 Task: Create a Python function to check if a string is a valid email address.
Action: Mouse moved to (69, 6)
Screenshot: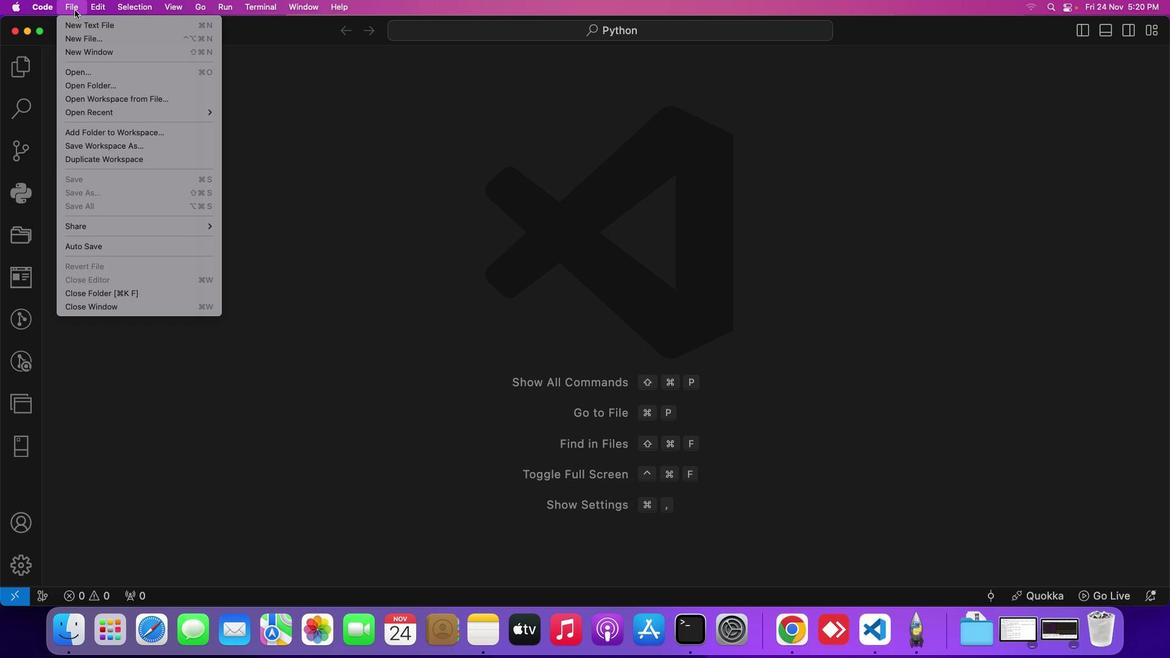 
Action: Mouse pressed left at (69, 6)
Screenshot: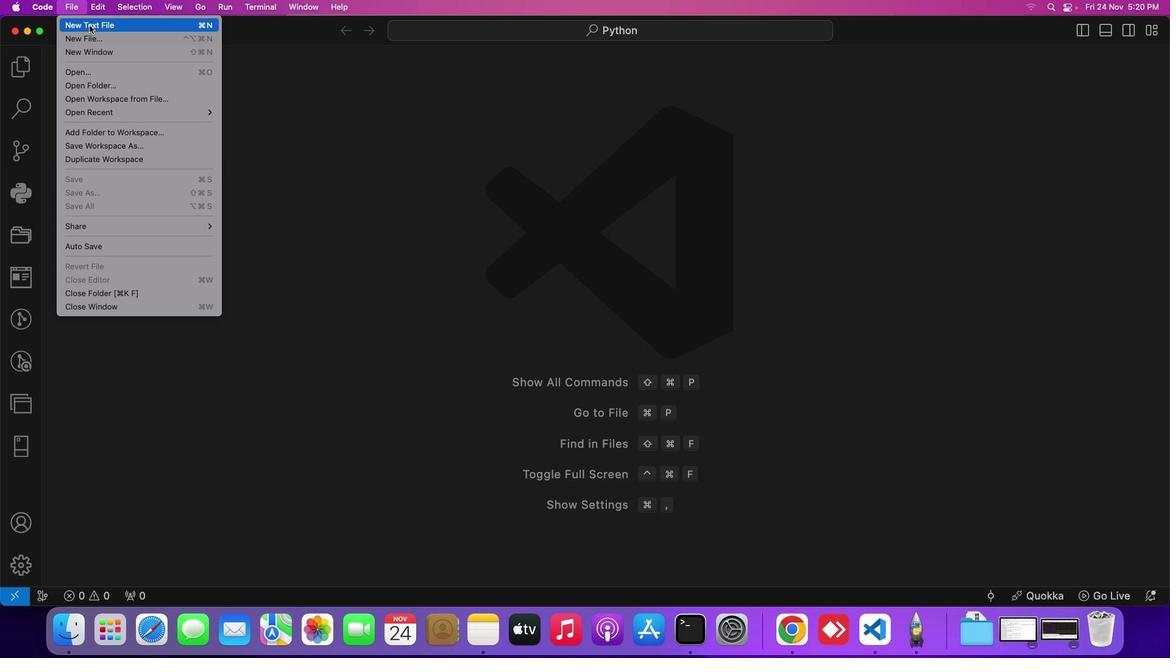 
Action: Mouse moved to (89, 25)
Screenshot: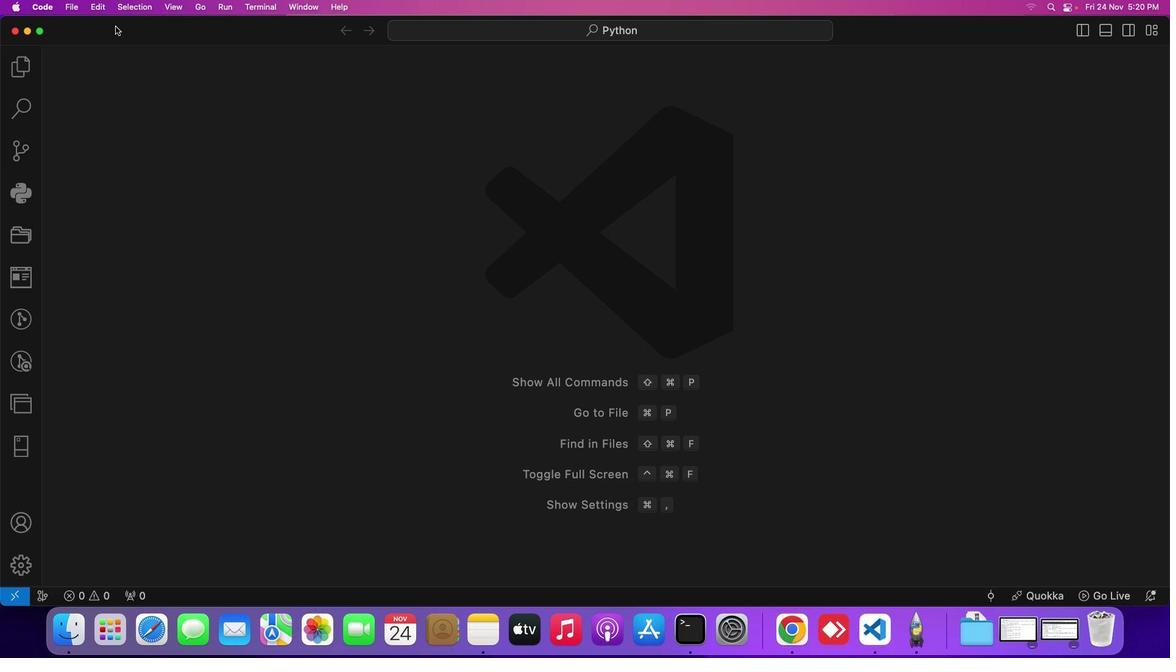 
Action: Mouse pressed left at (89, 25)
Screenshot: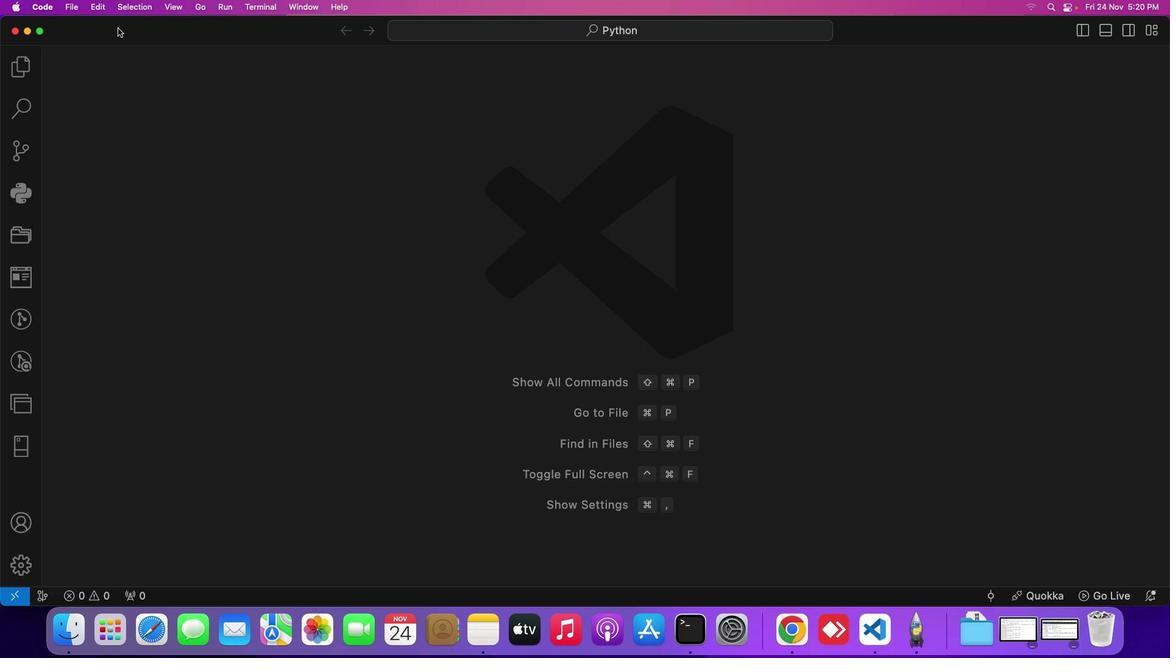 
Action: Mouse moved to (277, 138)
Screenshot: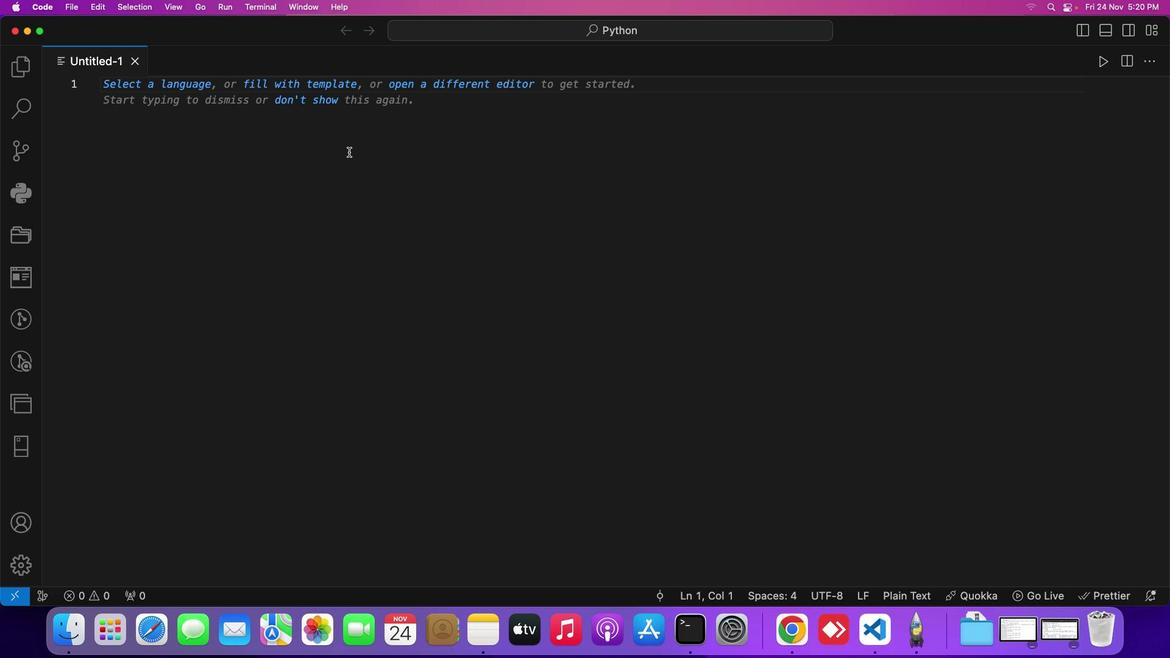 
Action: Key pressed Key.cmd
Screenshot: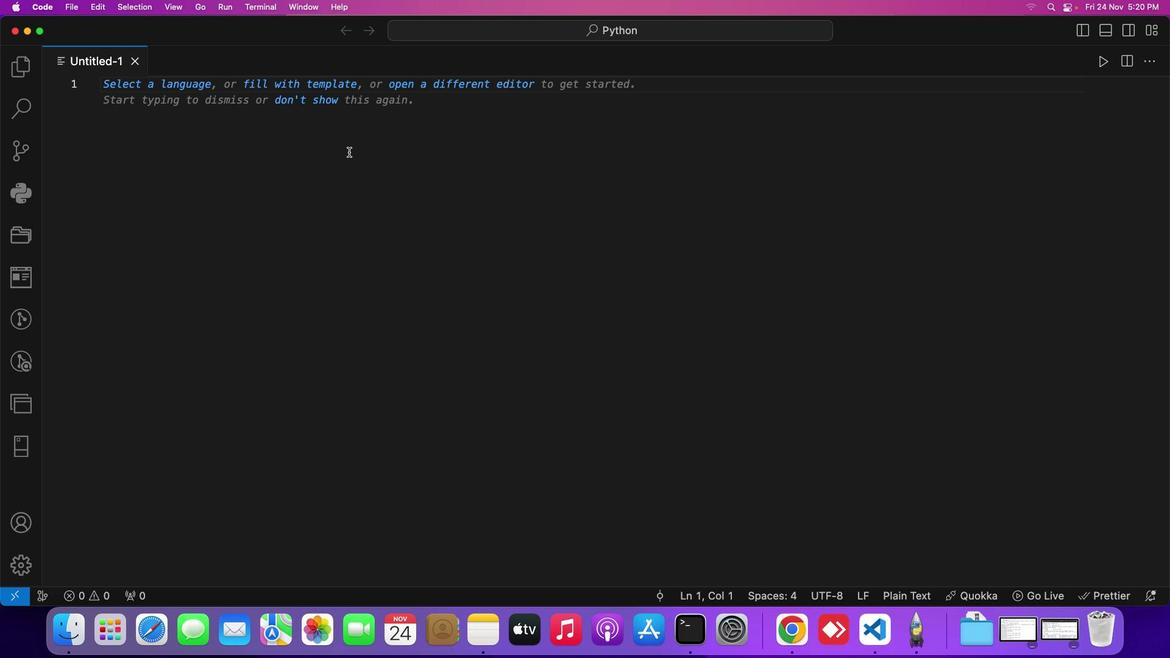 
Action: Mouse moved to (276, 138)
Screenshot: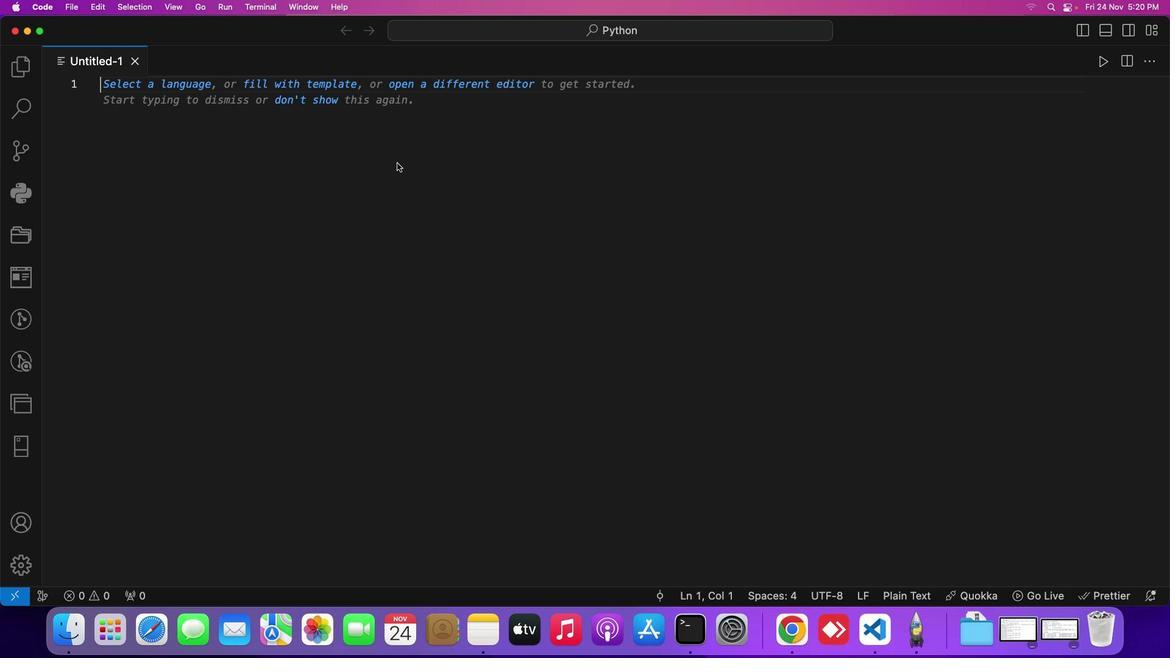 
Action: Key pressed 's'
Screenshot: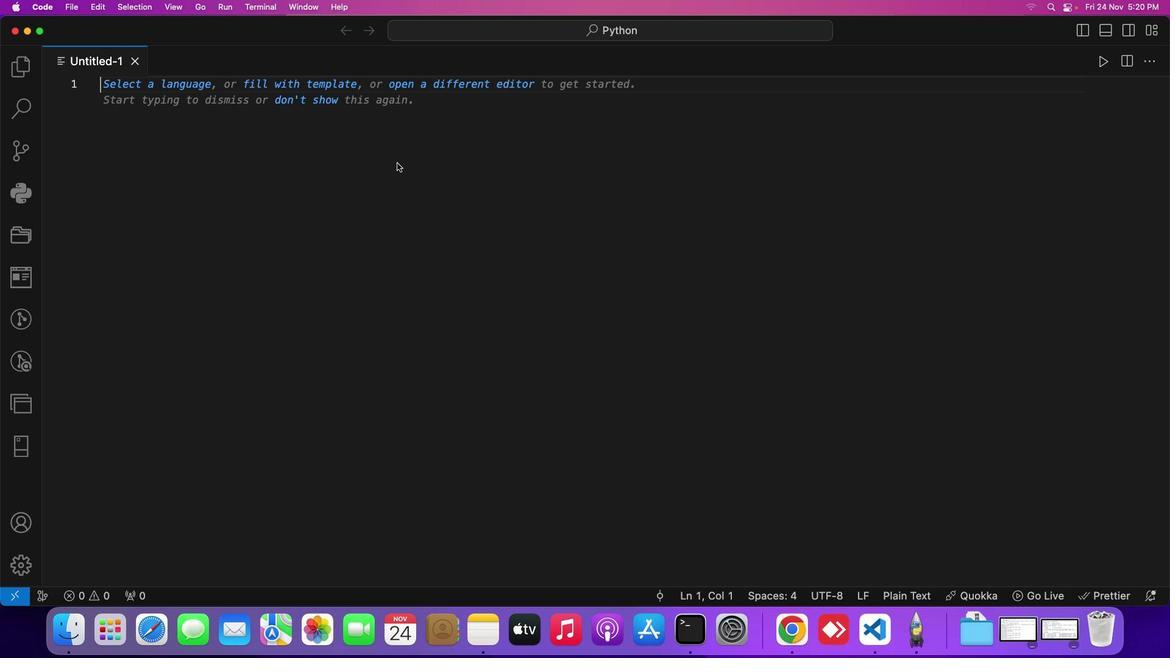 
Action: Mouse moved to (597, 248)
Screenshot: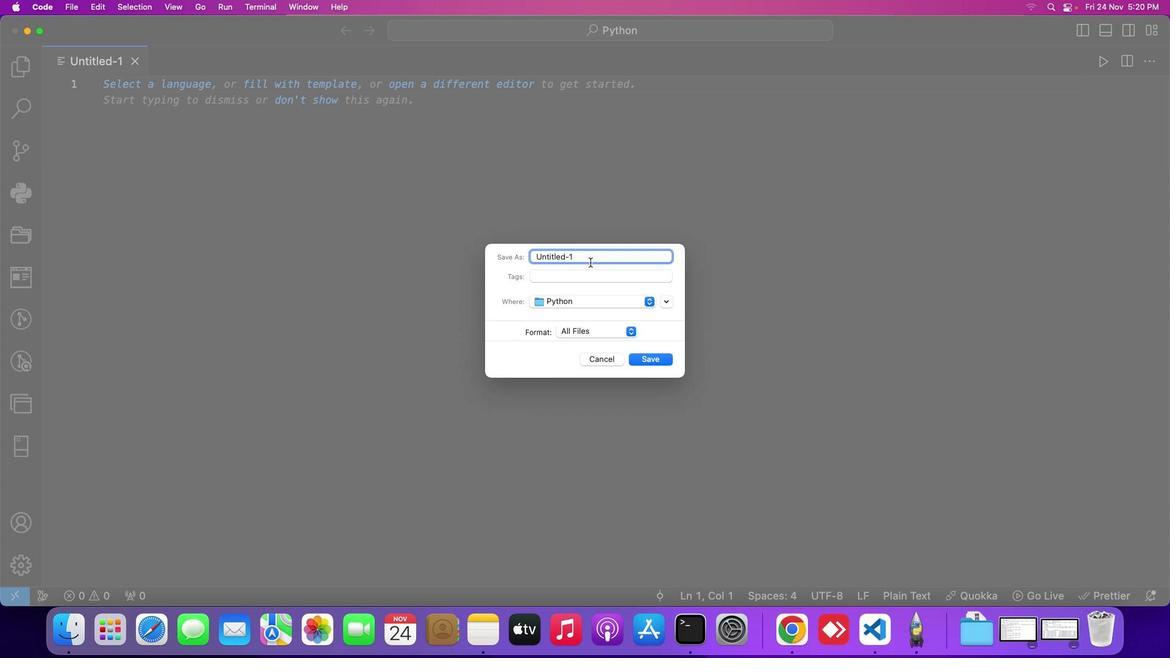 
Action: Mouse pressed left at (597, 248)
Screenshot: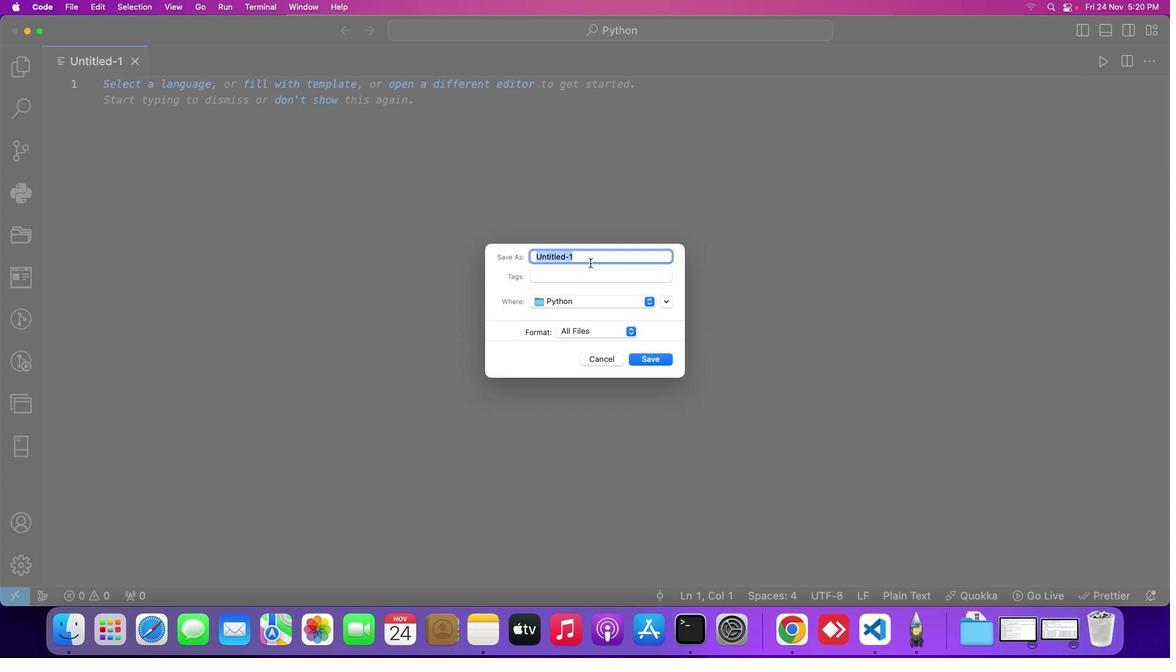 
Action: Mouse moved to (592, 254)
Screenshot: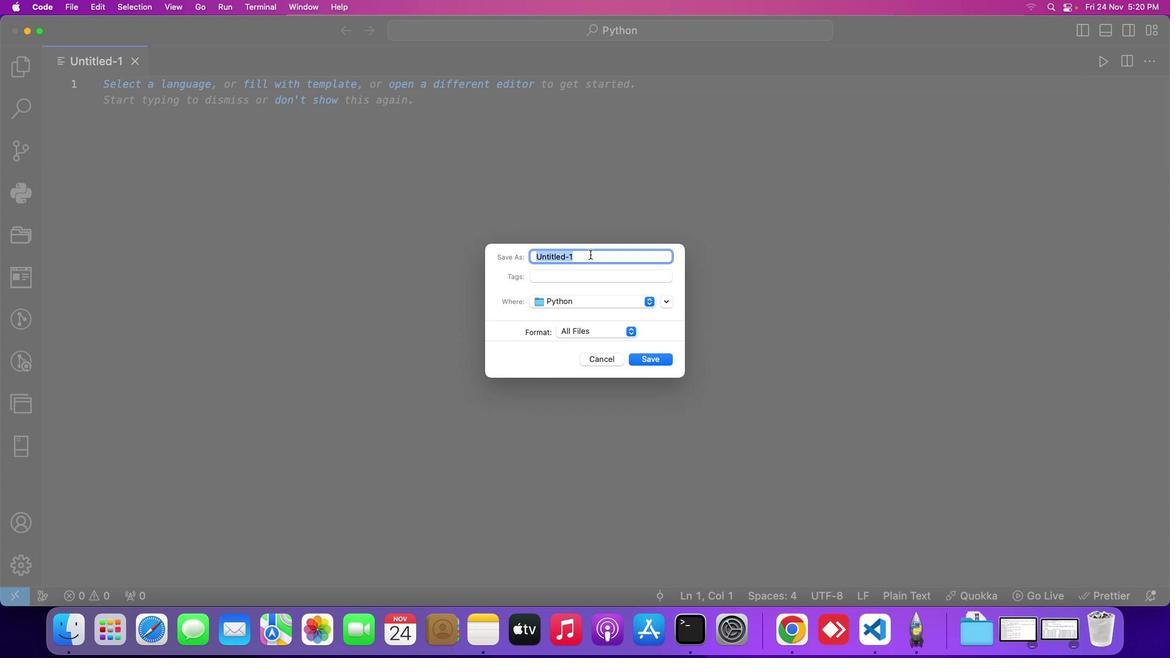 
Action: Mouse pressed left at (592, 254)
Screenshot: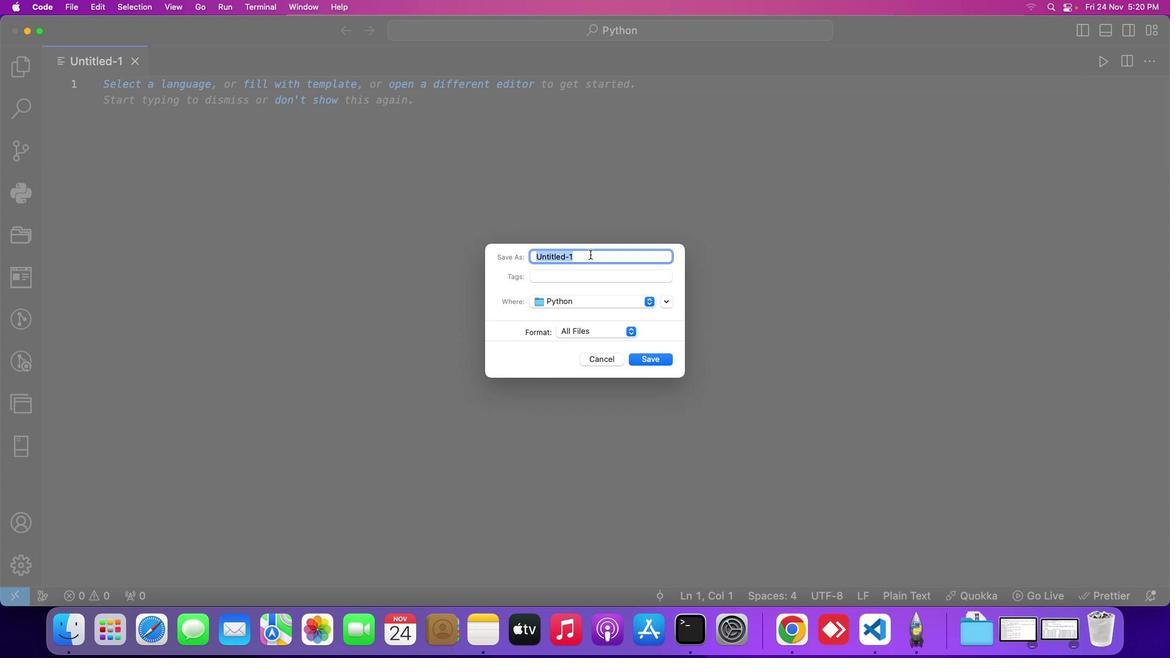 
Action: Mouse moved to (590, 254)
Screenshot: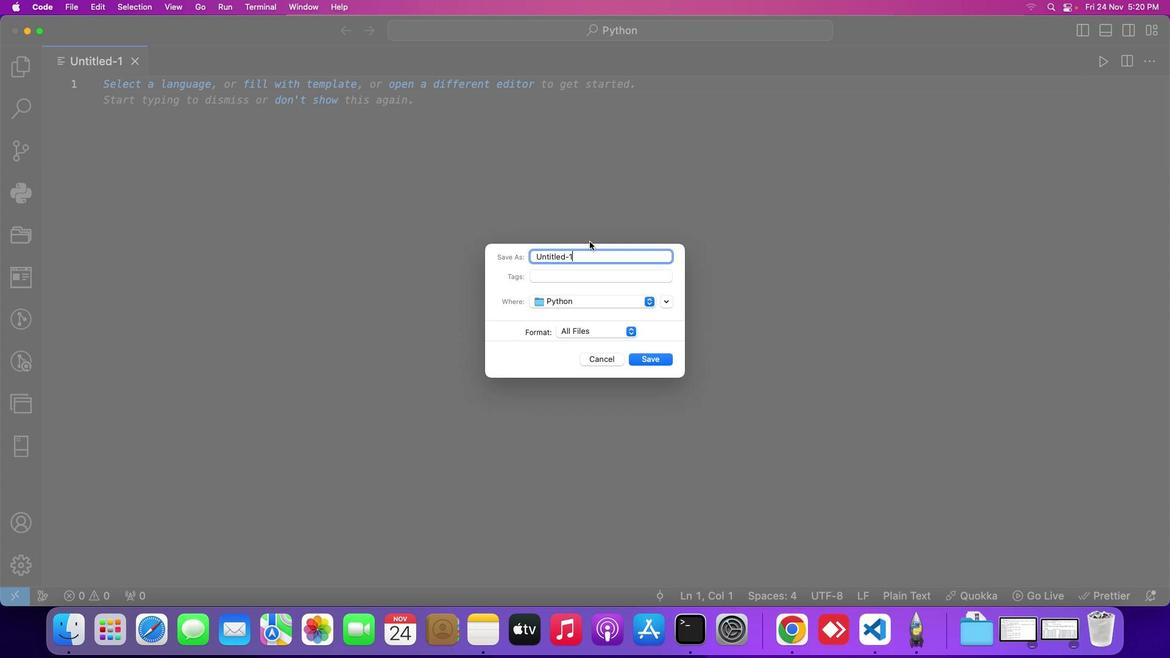 
Action: Mouse pressed left at (590, 254)
Screenshot: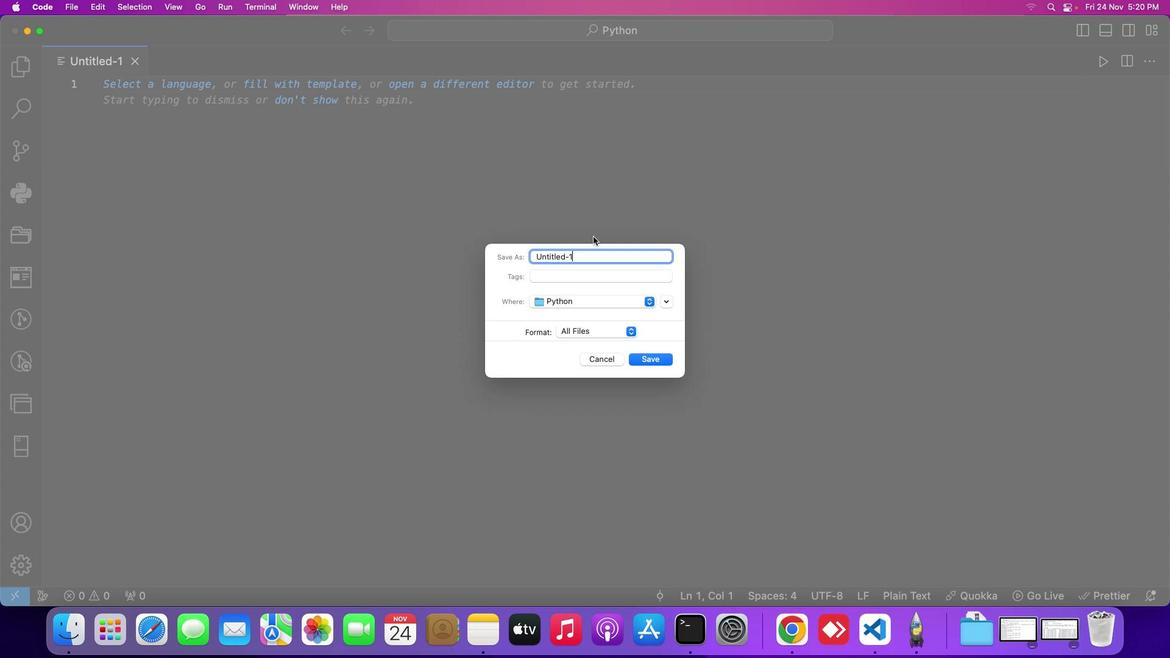 
Action: Mouse moved to (593, 237)
Screenshot: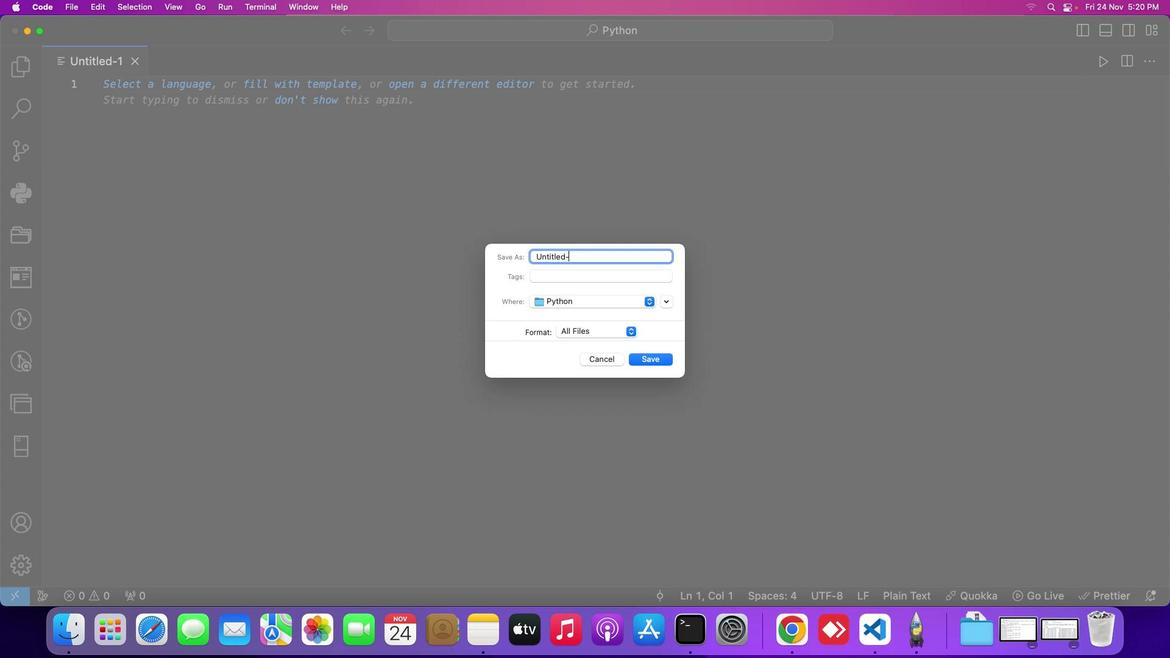 
Action: Key pressed Key.backspaceKey.backspaceKey.backspaceKey.backspaceKey.backspaceKey.backspaceKey.backspaceKey.backspaceKey.backspaceKey.backspaceKey.shift_r'D''e''m''o'Key.shift_r'C''h''e''c''k''m''a''i''l''.''p''y'Key.enter'd''e''f'Key.space'o''s'Key.shift_rKey.backspaceKey.backspace'i''s'Key.shift_r'_''v''a''l''i''d'Key.shift_r'_''e''m''a''i''l'Key.shift_r'(''e''m''a''i''l'Key.rightKey.shift_r':'Key.enter'i''d'Key.backspace'f'Key.space"'"Key.shift_r'@'Key.rightKey.space'n''o''t'Key.space'i''n'Key.space'e''m''a''i''l'Key.space'o''r'Key.space"'"'.'Key.rightKey.space'n''o''t'Key.space'i''n'Key.space'm'Key.backspace'e''a''m''i''l'Key.shift_r':'Key.enterKey.backspaceKey.backspaceKey.backspaceKey.backspaceKey.backspaceKey.backspaceKey.backspaceKey.backspace'm''a''i''l'Key.shift_r':'Key.enter'r''e''t''i''r''m'Key.backspaceKey.backspaceKey.backspace'u''r''n'Key.spaceKey.shift_r'F''a'';''s'Key.backspaceKey.backspace'l''s''e'Key.enterKey.backspaceKey.backspaceKey.enterKey.enter'u''s''e''r''n''a''m''e'','Key.space'd''o''m''a''i''n'Key.space'='Key.space'e''m''a''i''l''.''s''p''l''i''t'Key.shift_r'('"'"Key.shift_r'@'Key.rightKey.rightKey.enterKey.enter'i''f'Key.space'n''o''t'Key.space'u''s''e''r''n''a''m''e'Key.space'o''r'Key.space'n''o''t'Key.space'd''o''m''a''i''n'Key.shift_r':'Key.enterKey.backspaceKey.backspaceKey.backspaceKey.backspaceKey.backspaceKey.backspaceKey.backspaceKey.backspaceKey.backspaceKey.backspaceKey.backspaceKey.backspaceKey.backspaceKey.backspaceKey.backspaceKey.backspaceKey.backspaceKey.backspaceKey.backspaceKey.backspaceKey.backspaceKey.backspaceKey.backspaceKey.backspaceKey.backspaceKey.backspaceKey.backspaceKey.backspaceKey.backspaceKey.backspaceKey.backspaceKey.backspaceKey.backspaceKey.backspaceKey.backspaceKey.backspaceKey.backspaceKey.backspaceKey.backspaceKey.backspaceKey.backspaceKey.backspaceKey.backspaceKey.backspaceKey.backspaceKey.backspaceKey.backspaceKey.backspaceKey.backspaceKey.backspaceKey.backspaceKey.backspaceKey.backspaceKey.backspaceKey.backspaceKey.backspaceKey.backspaceKey.backspace'o''m''a''i''n'Key.shift_r':'Key.enterKey.cmd'z'Key.enter'r''e''t''u''r''n'Key.spaceKey.shift_r'F''a''l''s''e'Key.enterKey.backspaceKey.backspaceKey.enterKey.enter'd''o''m''a''i''n'Key.shift_r'_''p''a''r''t''s'Key.space'='Key.space'd''o''m''a''i''n''.''s''p''l''i''t'Key.shift_r'('"'"'.'Key.rightKey.rightKey.enter'i''f'Key.space'l''e''n'Key.shift_r'(''d''o''m''a''i''n'Key.shift_r'_''p''a''r''t''s'Key.rightKey.spaceKey.shift_r'<'Key.space'2'Key.space'o''r'Key.space'n''o''t'Key.space'a''l''l'Key.shift_r'(''p''a''r''t''.''i''s''a''l''n''u''m'Key.shift_r'('Key.rightKey.space'f''p''r'Key.space'[''a'Key.backspaceKey.backspaceKey.backspaceKey.backspaceKey.backspace'o''r'Key.space'p''a''r''t'Key.space'i''n'Key.space'd''o''m''a''i''n'Key.shift_r'_''p''a''r''t''s'Key.rightKey.shift_r':'Key.enter'r''e''t''u''r''n'Key.spaceKey.shift_r'F''a''l''s''e'Key.enterKey.backspaceKey.backspaceKey.enterKey.enter'r''e''t''u''r''n'Key.spaceKey.shift_r'T''r''u''e'Key.enterKey.enterKey.backspaceKey.backspaceKey.backspaceKey.backspaceKey.backspace
Screenshot: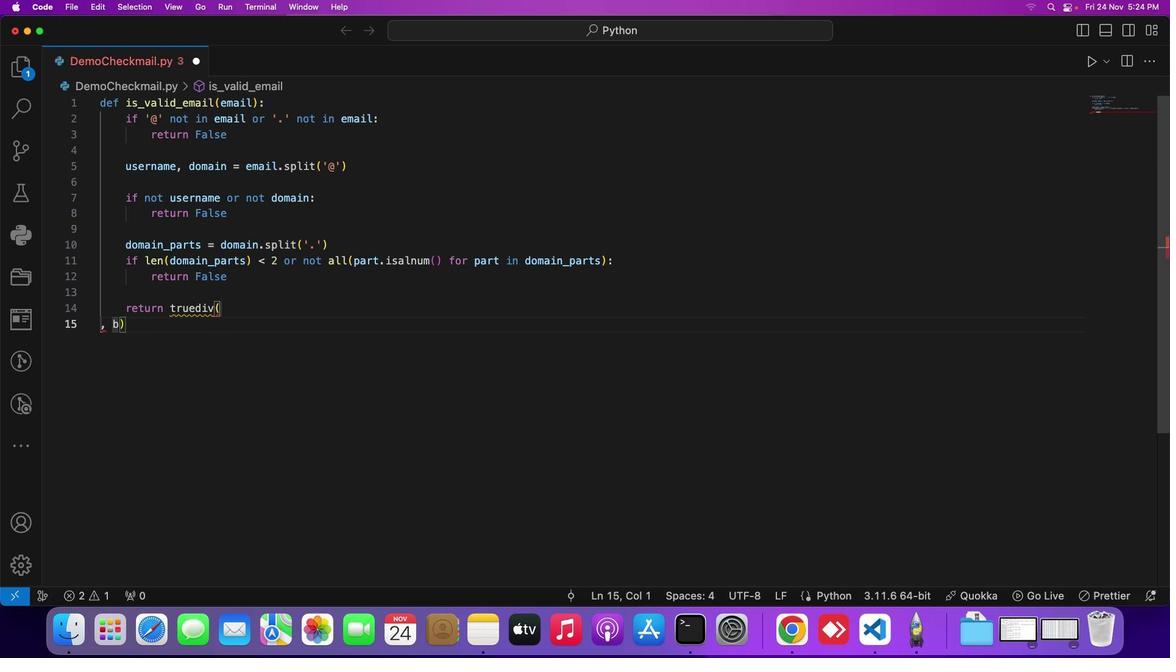 
Action: Mouse moved to (254, 323)
Screenshot: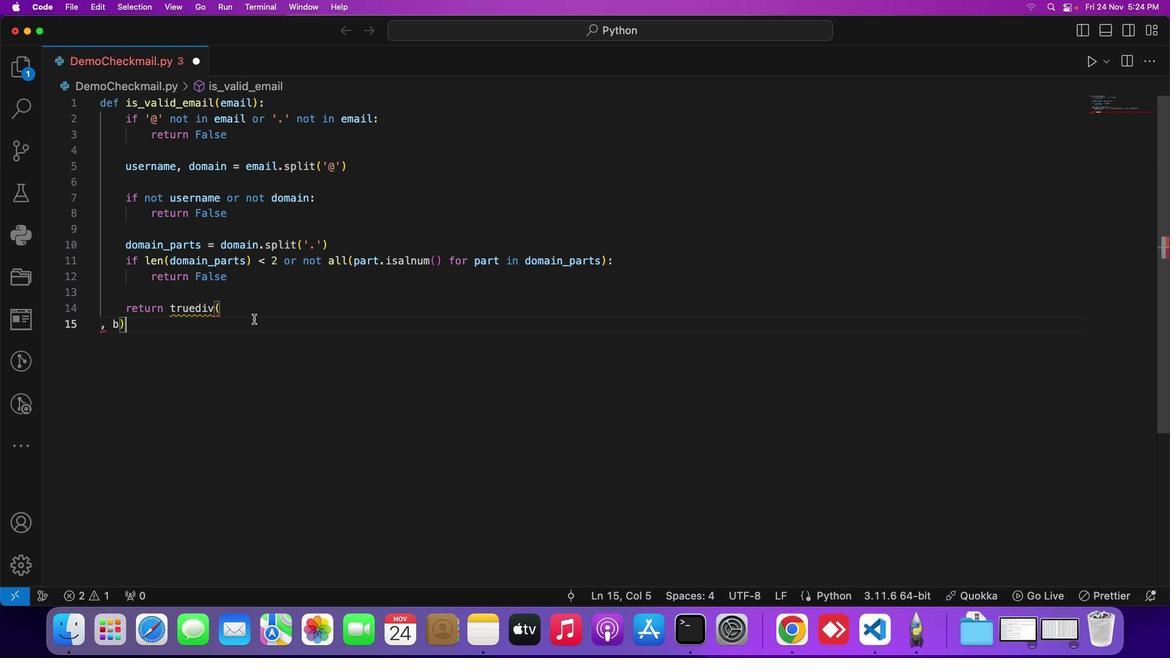 
Action: Mouse pressed left at (254, 323)
Screenshot: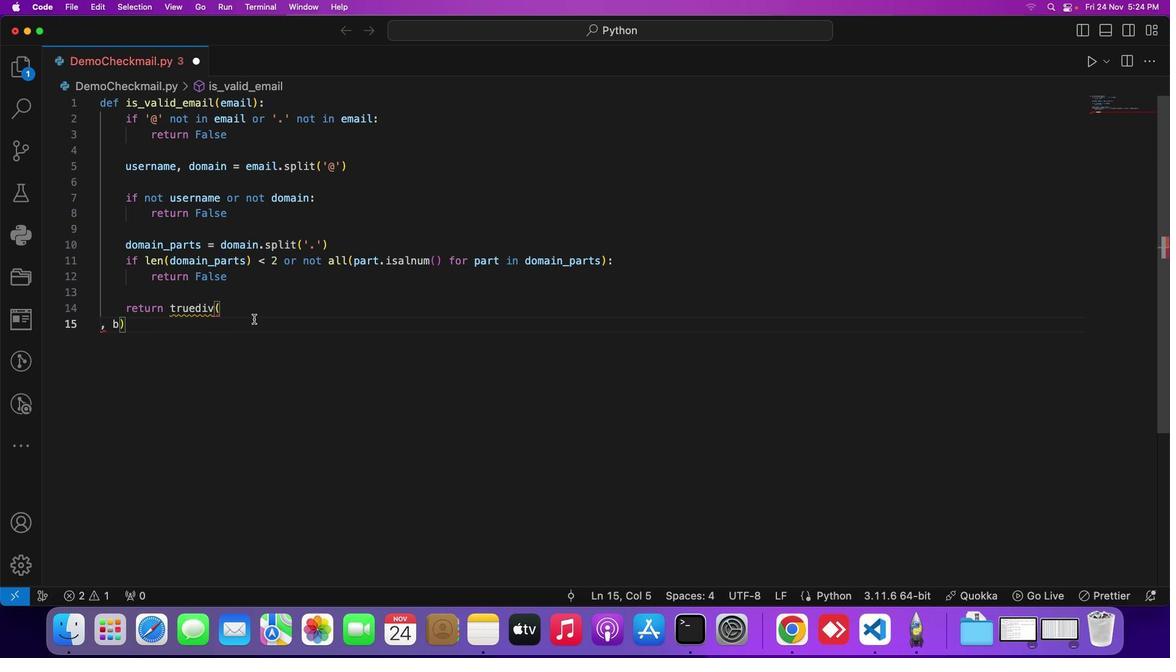 
Action: Mouse moved to (253, 319)
Screenshot: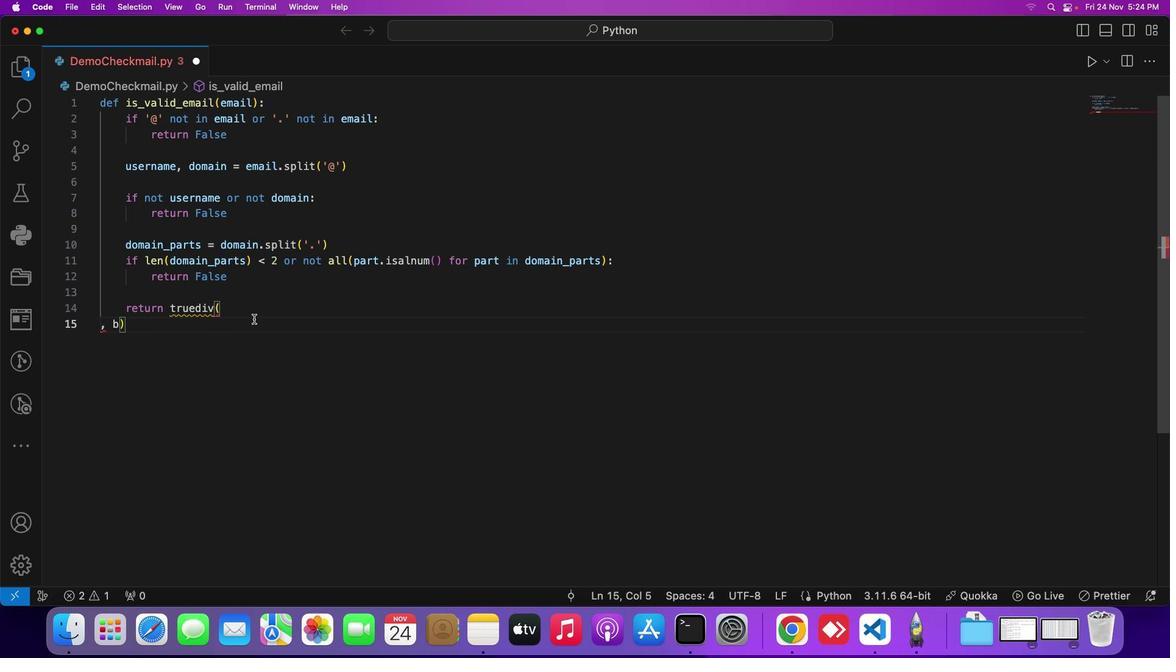 
Action: Key pressed Key.backspaceKey.backspaceKey.backspaceKey.backspaceKey.backspaceKey.backspaceKey.backspaceKey.backspaceKey.backspaceKey.backspaceKey.backspaceKey.backspaceKey.backspaceKey.shift_r'T''r''u''e'Key.enterKey.cmd'z'Key.enterKey.enterKey.shift_r'#'Key.spaceKey.shift_r'E''x''a''m''p''l''e'Key.space'u''s''a''g''e'Key.shift_r':'Key.enter'e''m''a''i''l''1'Key.space'='Key.spaceKey.shift_r'"''u''s''e''r'Key.shift_r'@''g'Key.backspace'e''a'Key.backspace'x''a''m''p''l''e''.''c''o''m'Key.rightKey.enter'e''m''a''i''l''2'Key.spaceKey.backspace'='Key.backspaceKey.space'='Key.spaceKey.shift_r'"''d''d'Key.backspaceKey.backspace'v'Key.backspace'u''s''e''r''1''2''2''3'Key.rightKey.enterKey.enter'p''r''i''n''t'Key.shift_r'(''f'Key.shift_r'"'Key.shift_r'{''e''m''a''i''l''1'Key.rightKey.space'i''s'Key.space'v''a''l''i''d'Key.shift_r':'Key.spaceKey.shift_r'{''i''s'Key.shift_r'_''v''a''l''i''d'Key.shift_r'_''e''a'Key.backspace'm''a''i''l'Key.shift_r'(''e''m''a''i''l''1'Key.rightKey.rightKey.rightKey.rightKey.enter'p''r''i''n''t'Key.shift_r'(''f'Key.shift_r'"'Key.shift_r'{''e''m''a''i''l''2'Key.rightKey.space'i''s'Key.space'v''a''i''l''d'Key.shift_r':'Key.spaceKey.shift_r'{''o''s'Key.shift_rKey.backspaceKey.backspace'i''s'Key.shift_r'_''v''a''l''i''d'Key.shift_r'_'Key.backspaceKey.backspaceKey.backspaceKey.backspace'l''i''d'Key.shift_r'_''e''a''m''i''l'Key.backspaceKey.backspaceKey.backspaceKey.backspace'm''a''i''l'Key.shift_r'(''e''m''a''i''l''2'Key.rightKey.rightKey.rightKey.rightKey.enterKey.enter
Screenshot: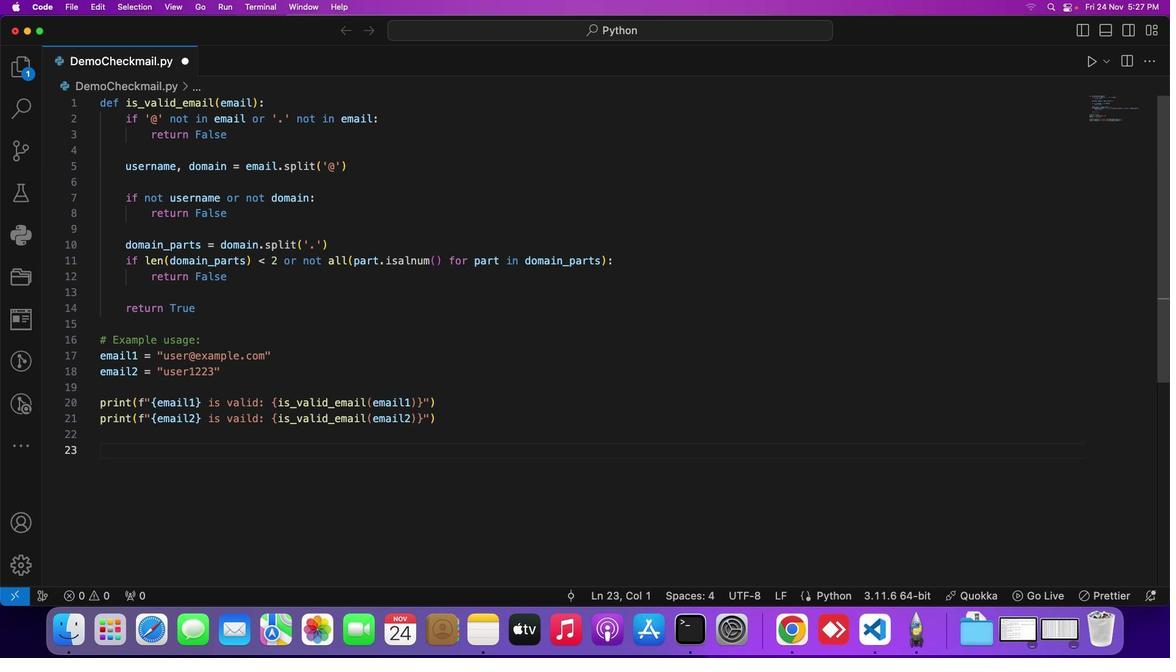 
Action: Mouse moved to (281, 267)
Screenshot: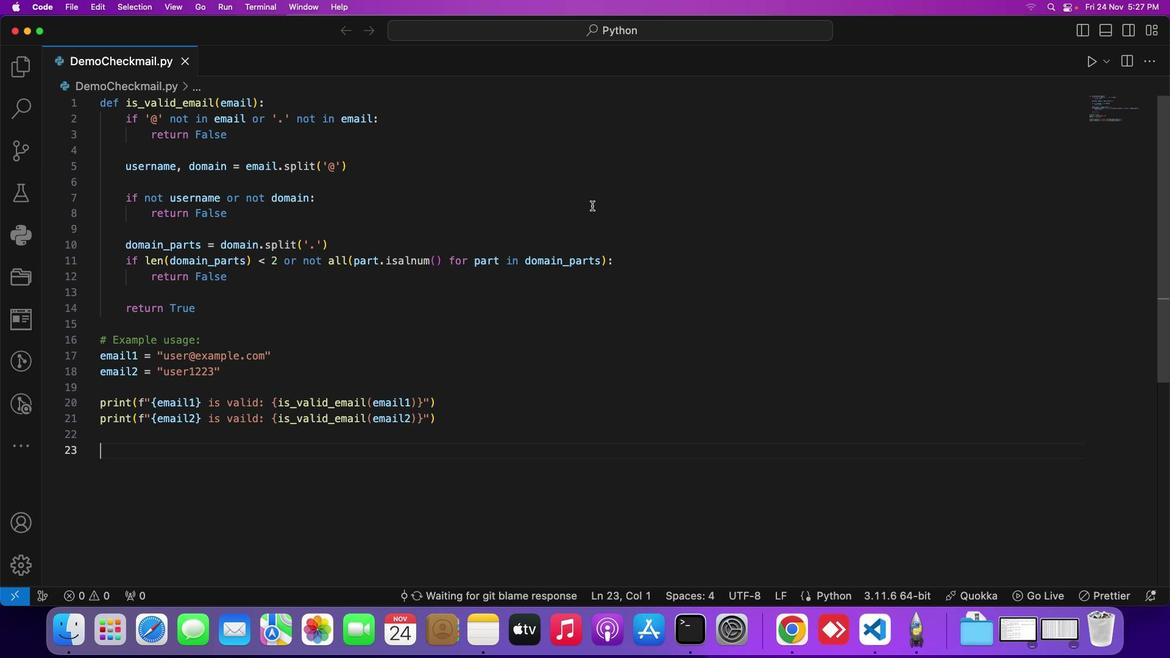 
Action: Key pressed Key.cmd
Screenshot: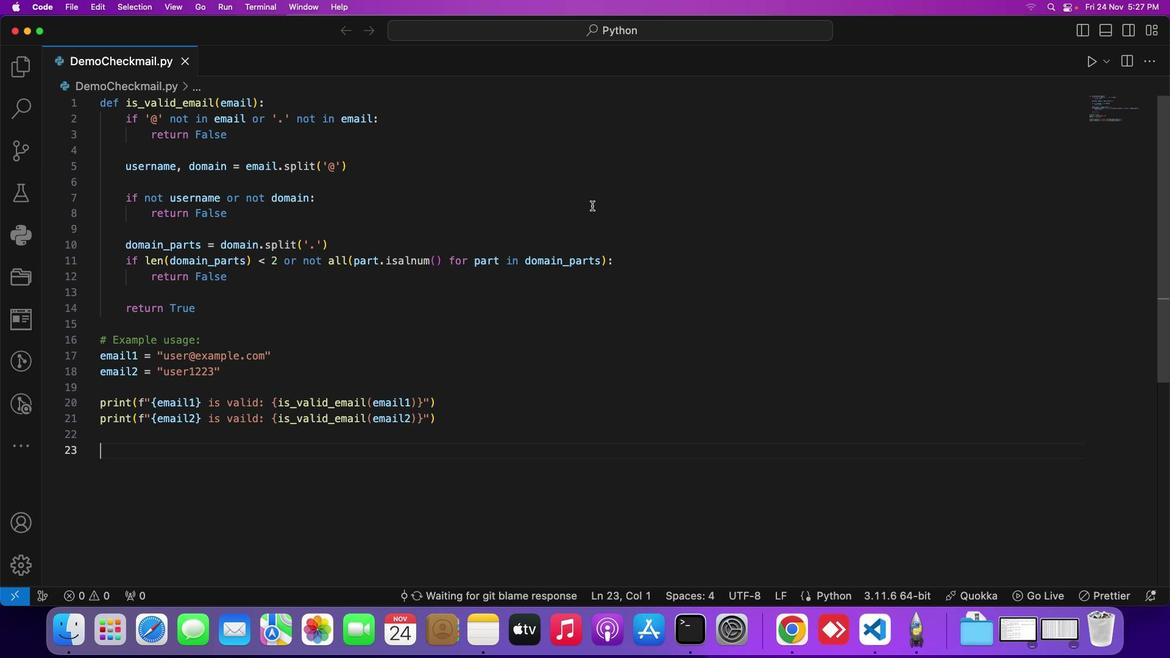 
Action: Mouse moved to (281, 263)
Screenshot: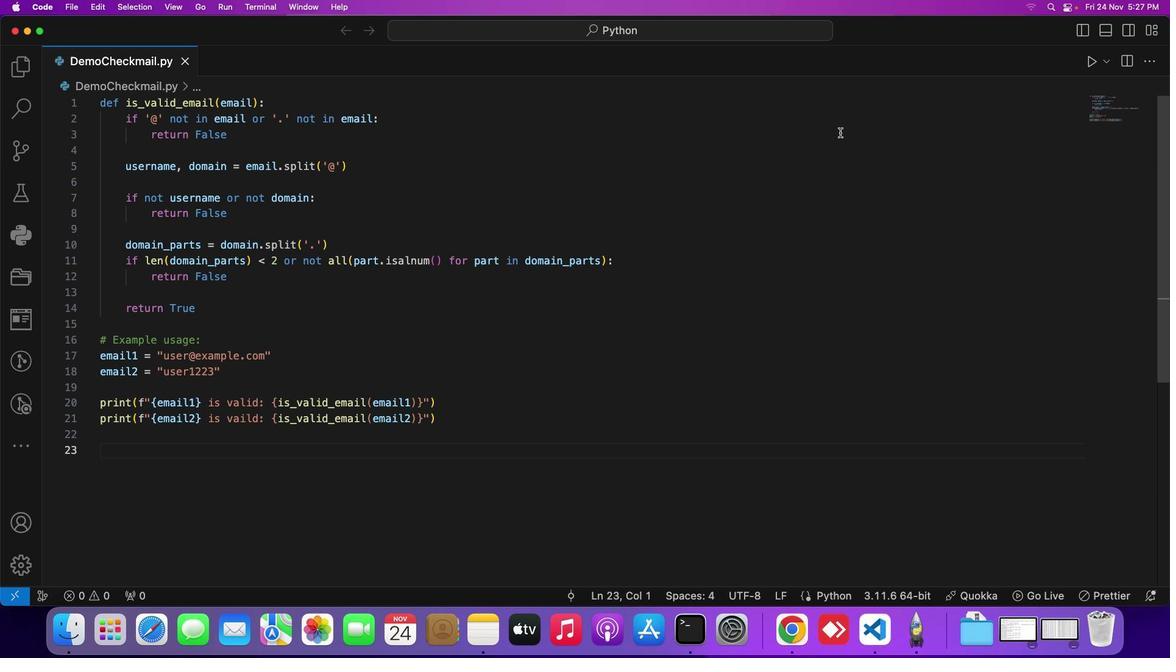 
Action: Key pressed 's'
Screenshot: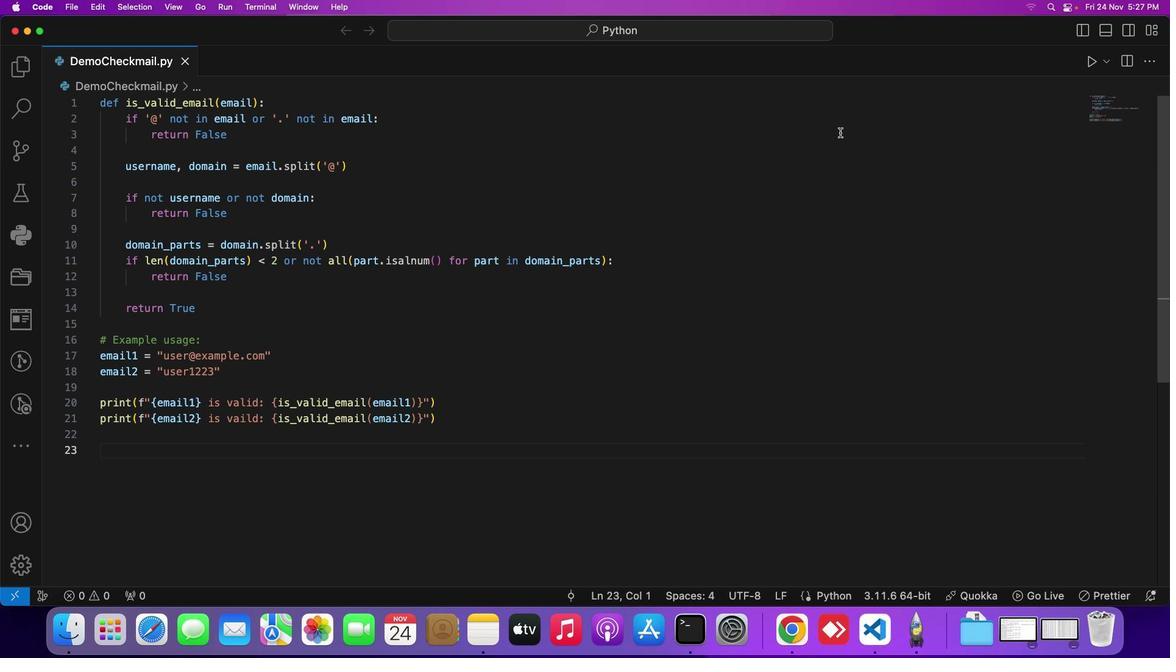 
Action: Mouse moved to (1028, 69)
Screenshot: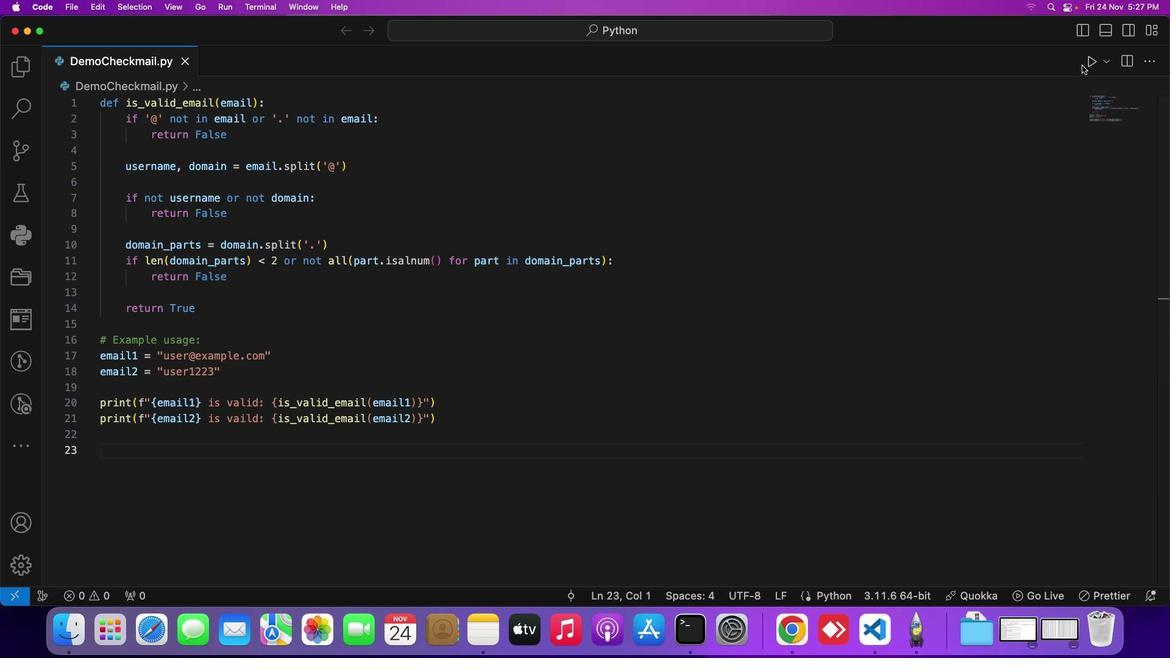 
Action: Key pressed Key.cmd
Screenshot: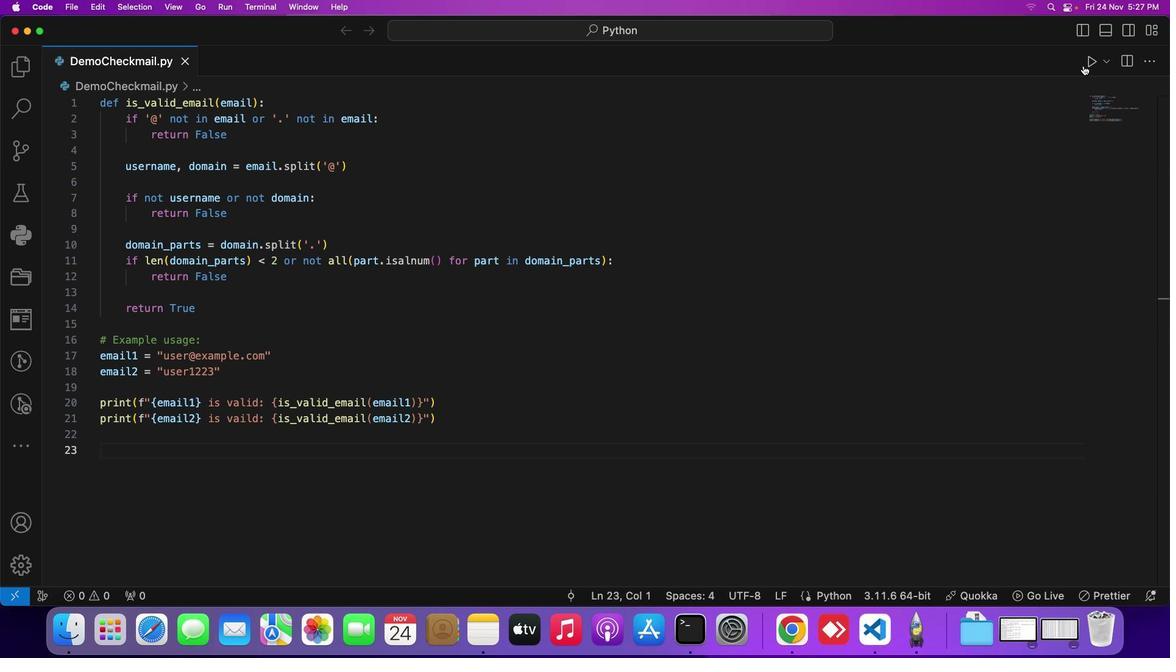 
Action: Mouse moved to (1031, 69)
Screenshot: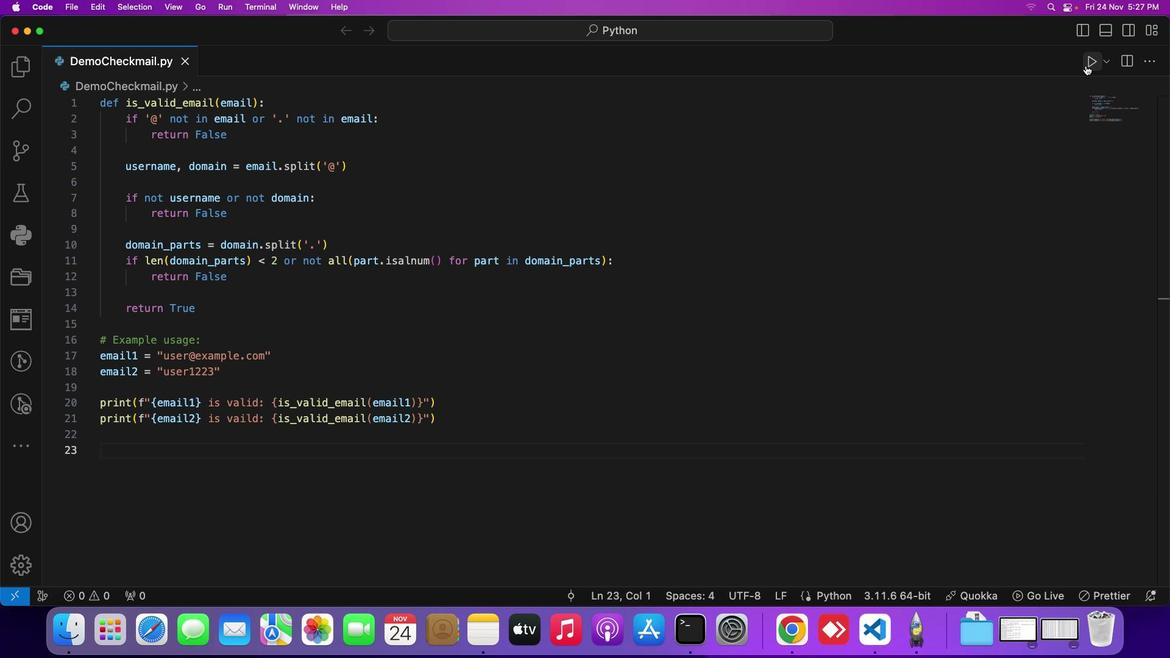 
Action: Key pressed 's'
Screenshot: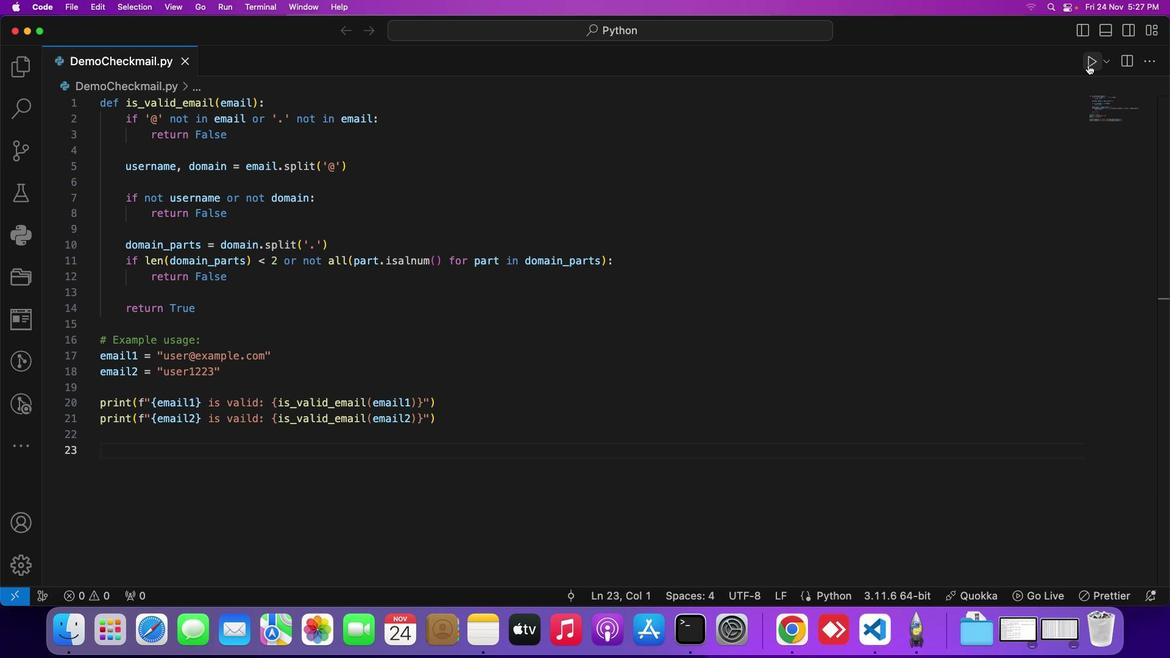 
Action: Mouse moved to (1092, 64)
Screenshot: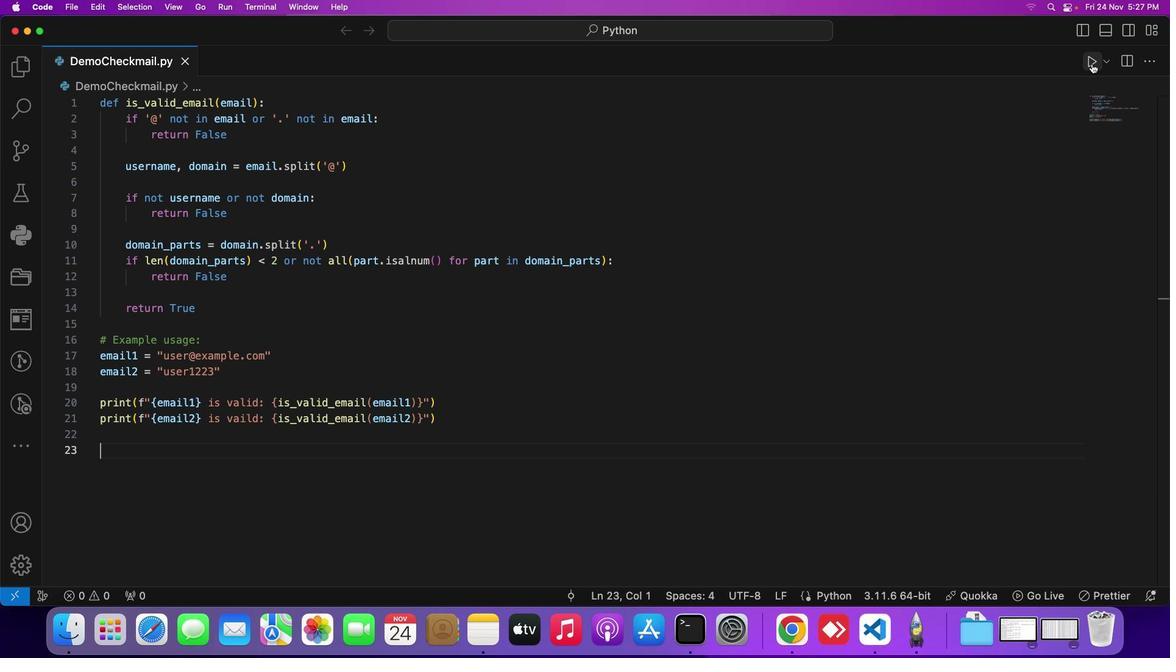 
Action: Mouse pressed left at (1092, 64)
Screenshot: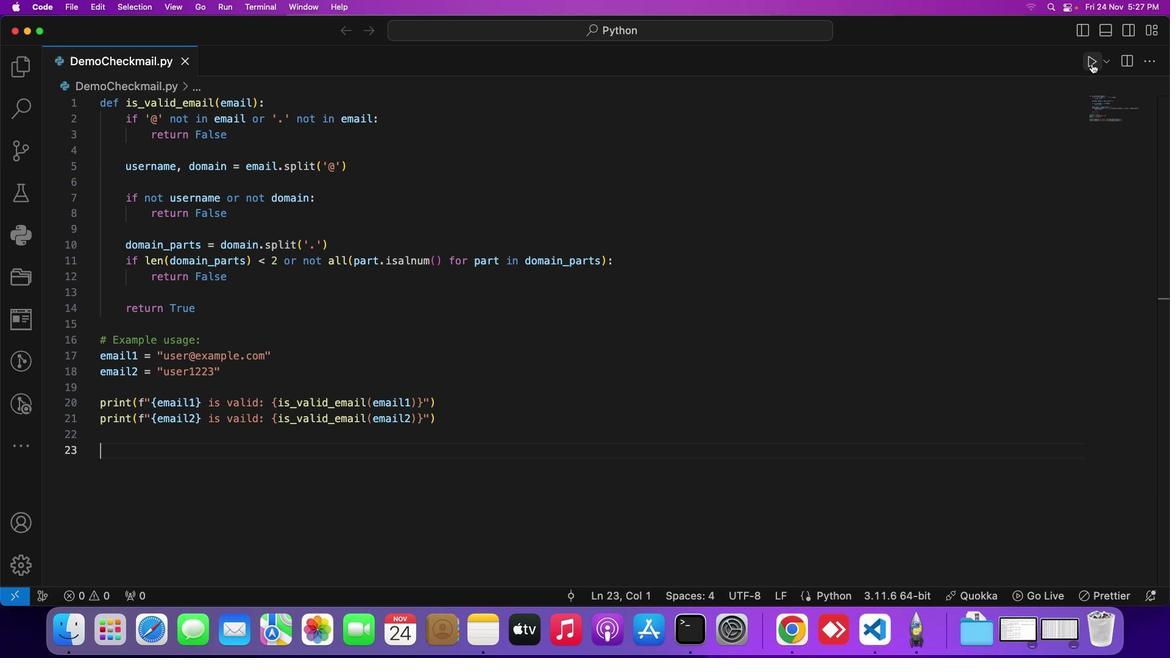
Action: Mouse moved to (754, 199)
Screenshot: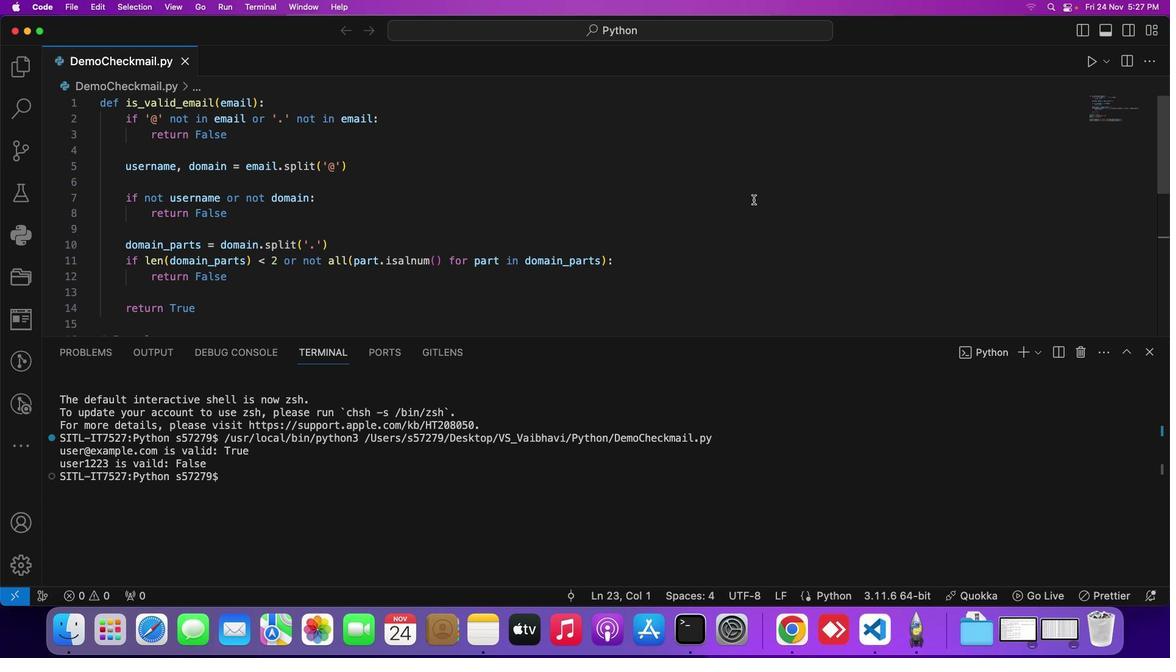 
